 Task: Zoom in the location "Villa in Thermal, California, United States" two times.
Action: Mouse moved to (501, 166)
Screenshot: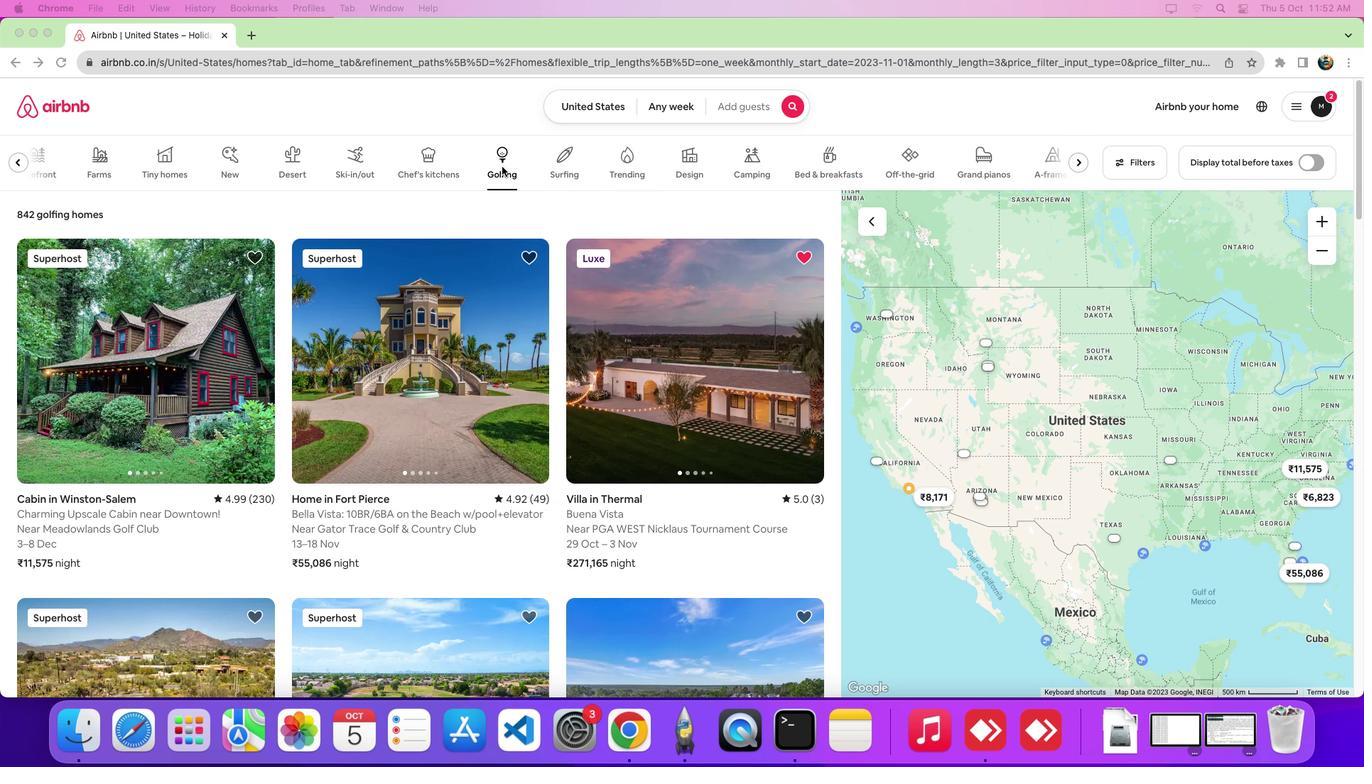 
Action: Mouse pressed left at (501, 166)
Screenshot: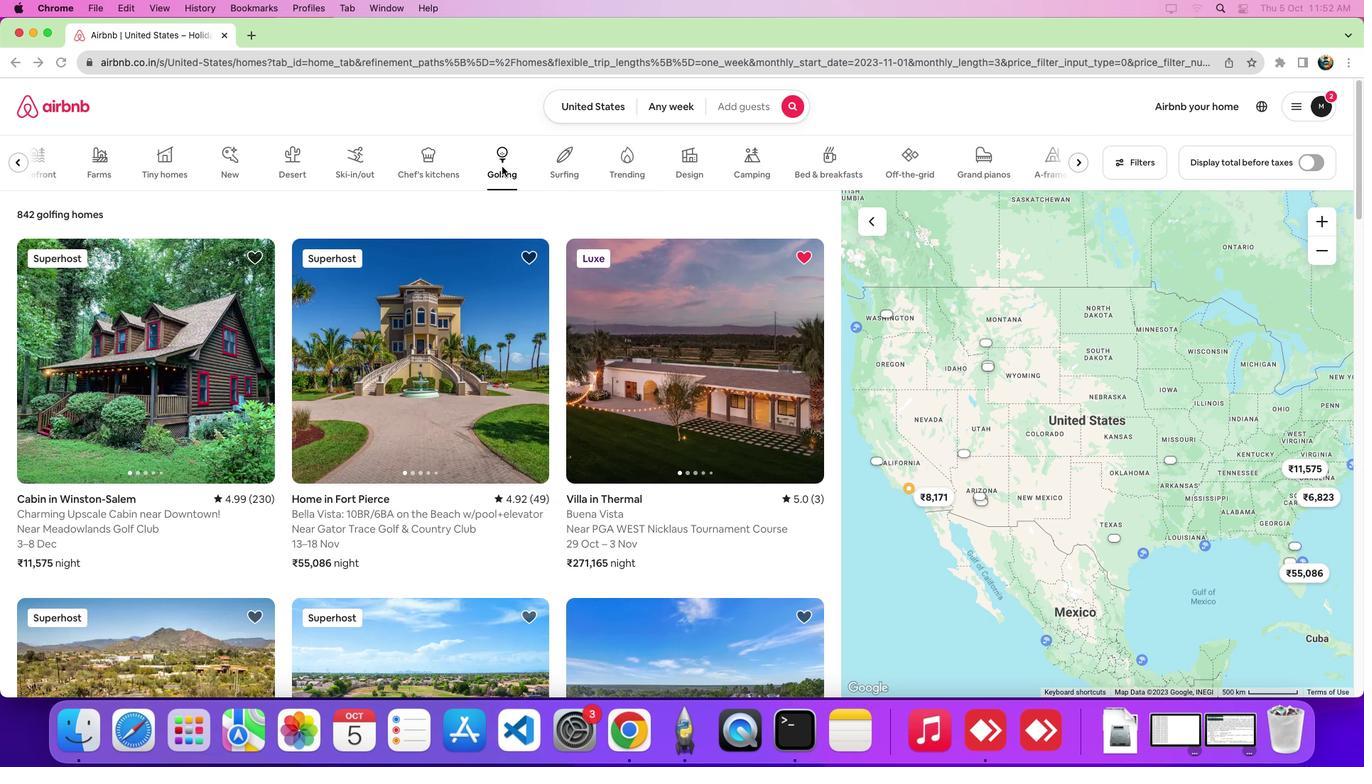 
Action: Mouse moved to (647, 392)
Screenshot: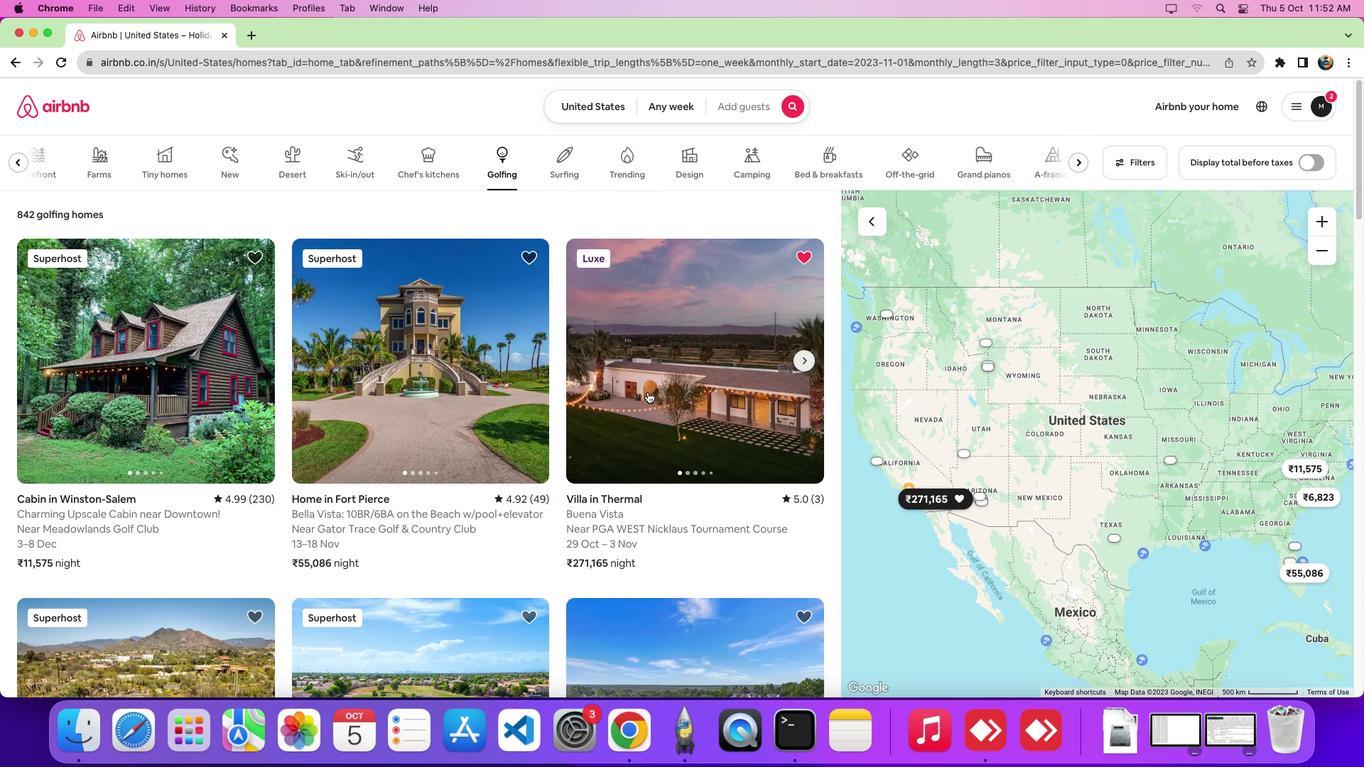 
Action: Mouse pressed left at (647, 392)
Screenshot: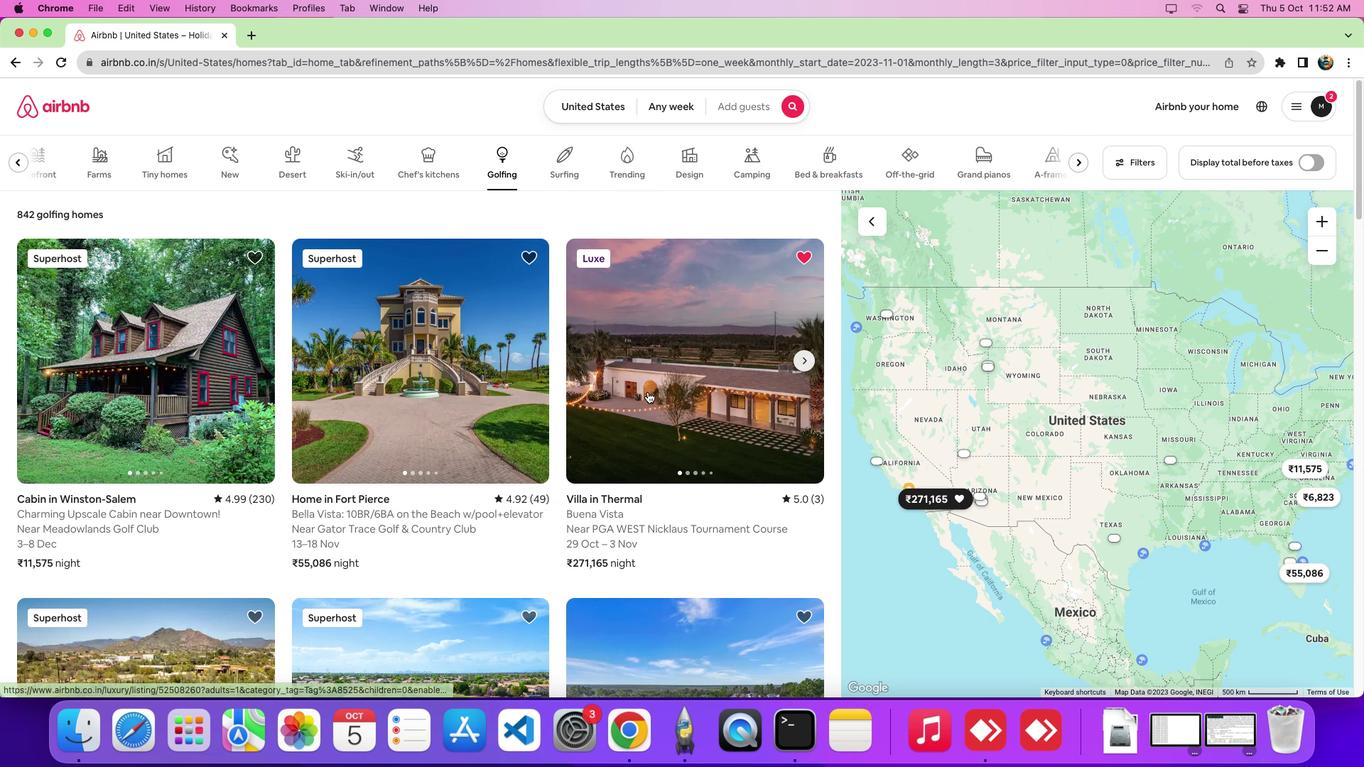 
Action: Mouse moved to (663, 398)
Screenshot: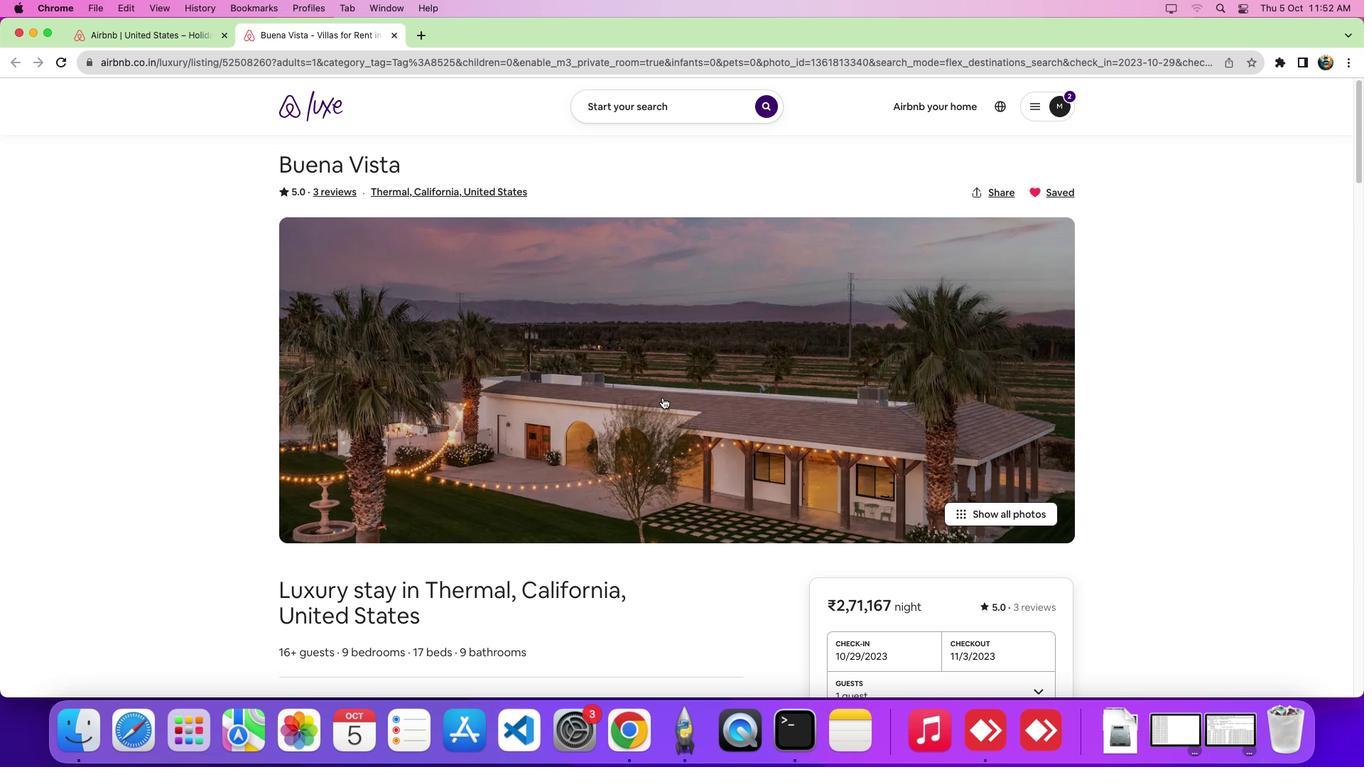 
Action: Mouse scrolled (663, 398) with delta (0, 0)
Screenshot: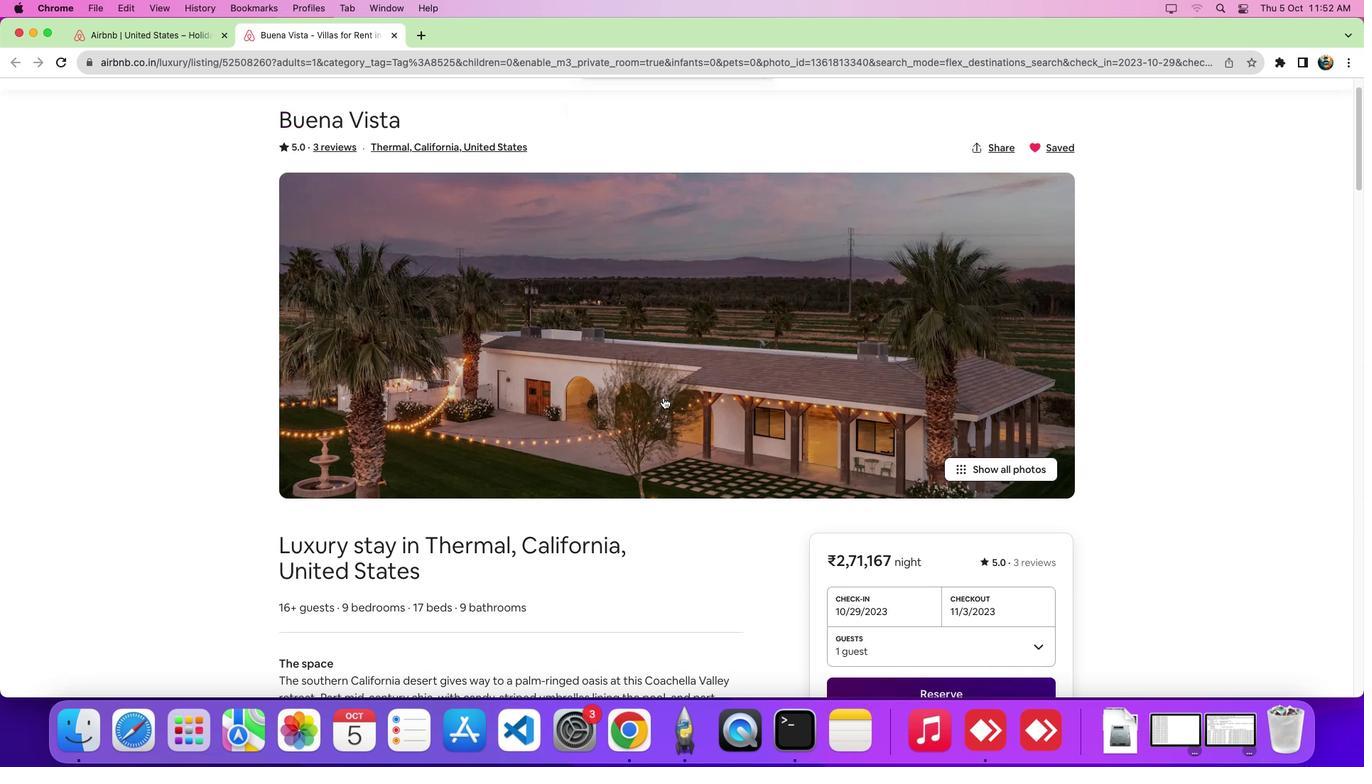 
Action: Mouse scrolled (663, 398) with delta (0, -1)
Screenshot: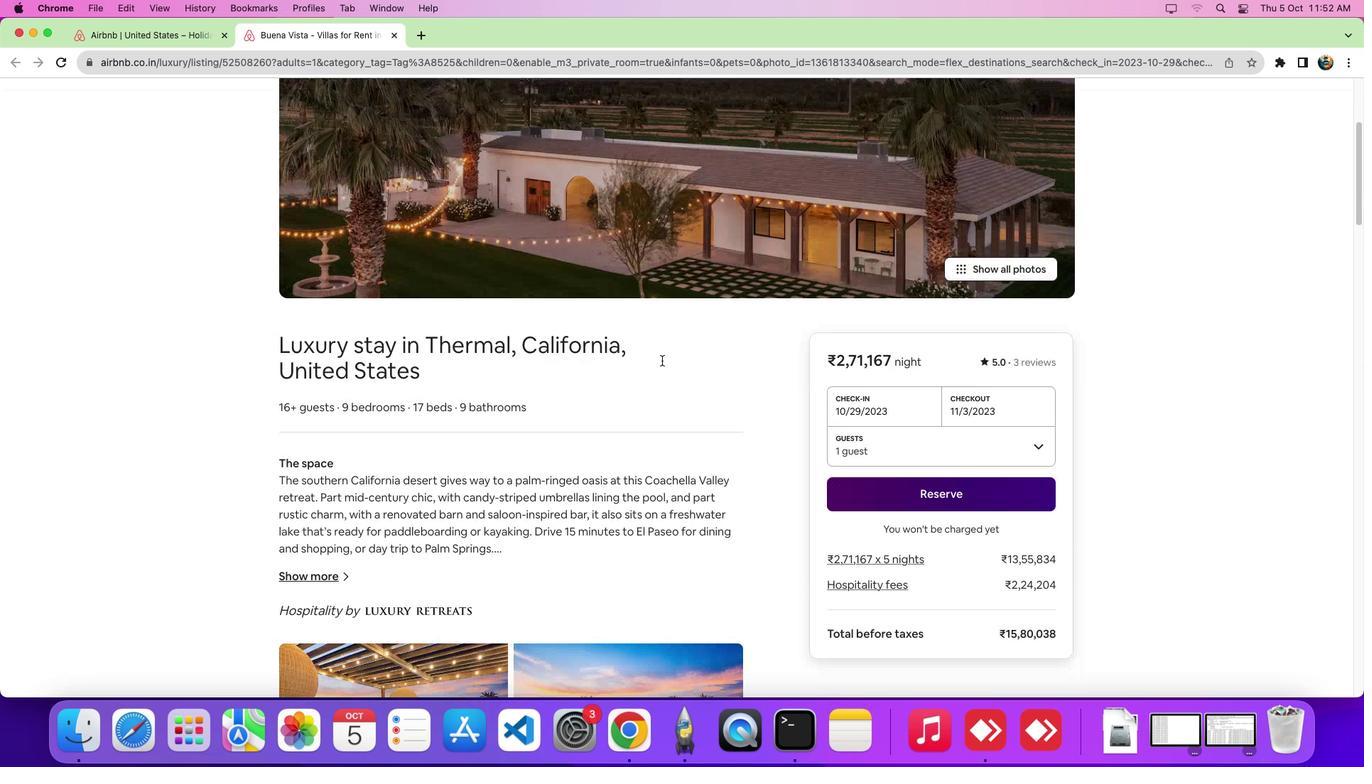 
Action: Mouse scrolled (663, 398) with delta (0, -6)
Screenshot: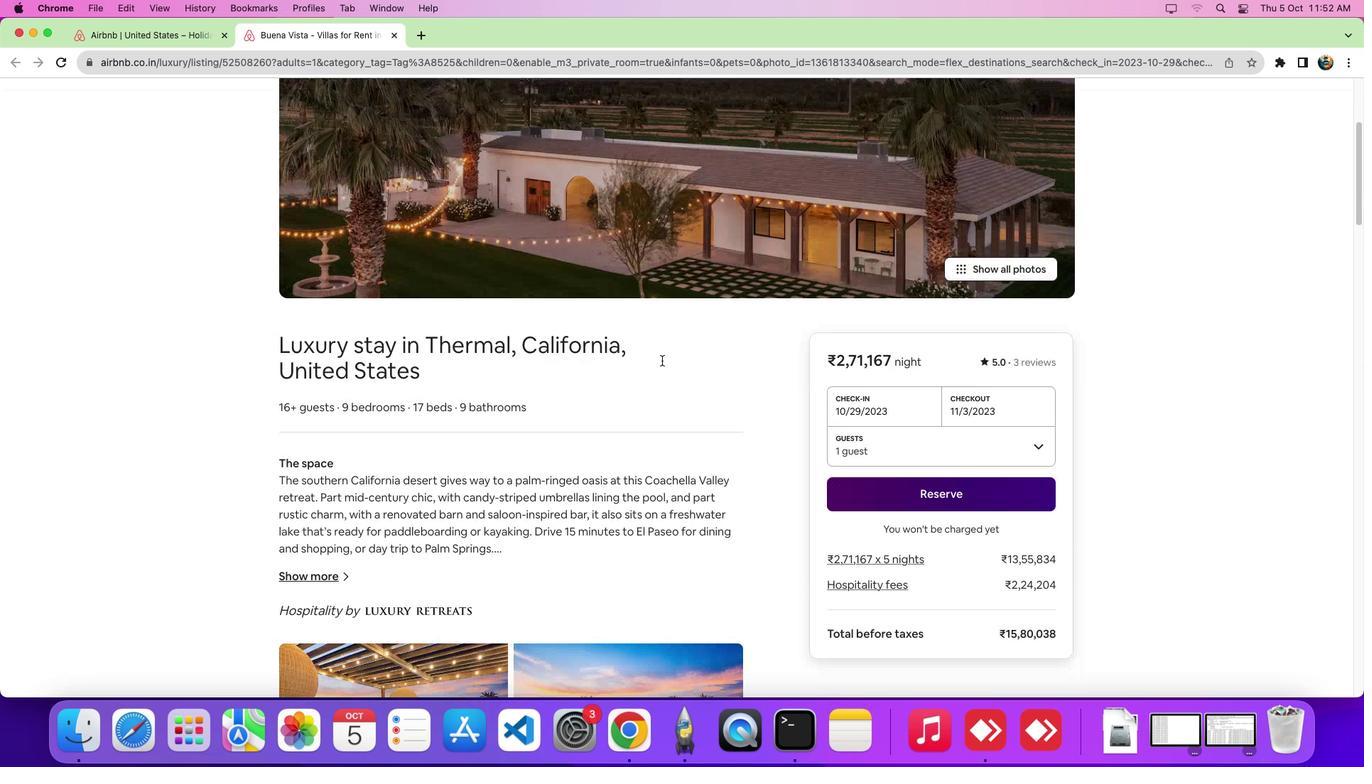 
Action: Mouse moved to (663, 398)
Screenshot: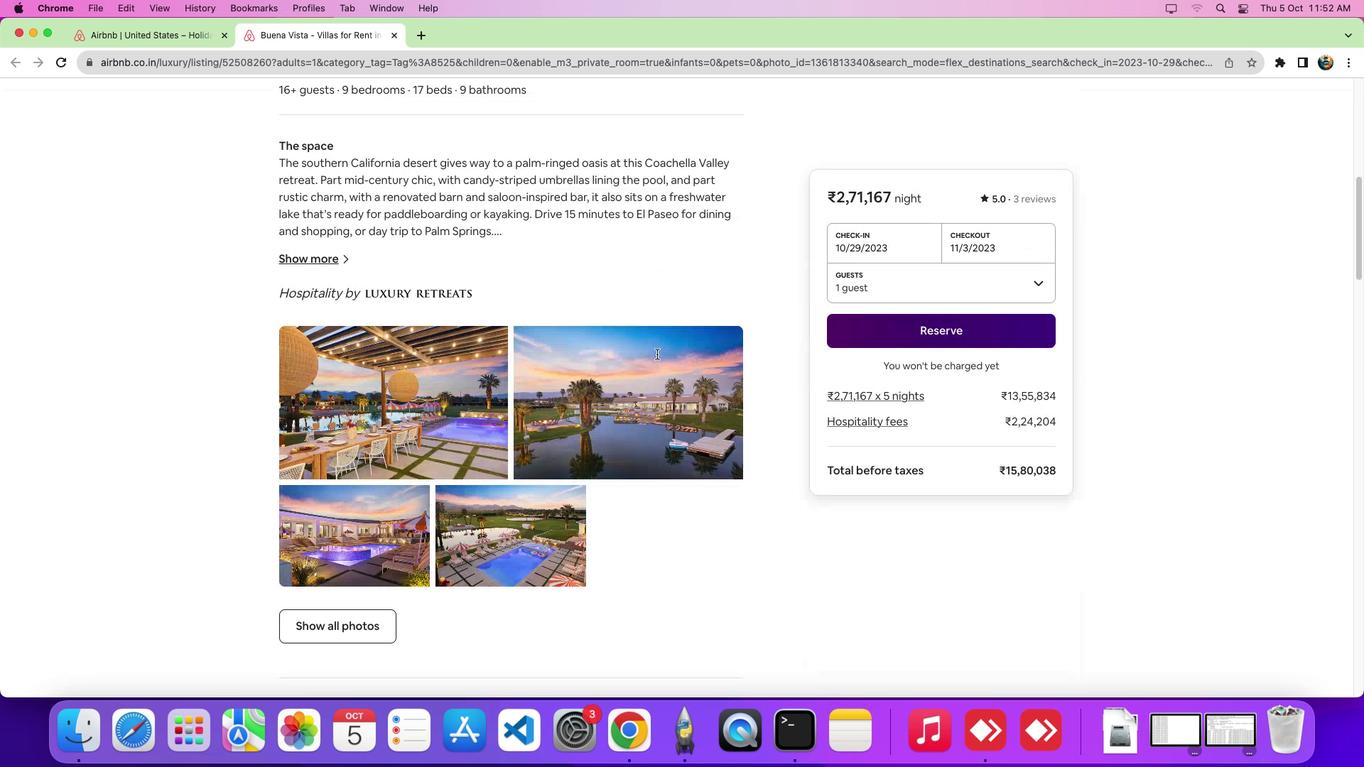 
Action: Mouse scrolled (663, 398) with delta (0, -9)
Screenshot: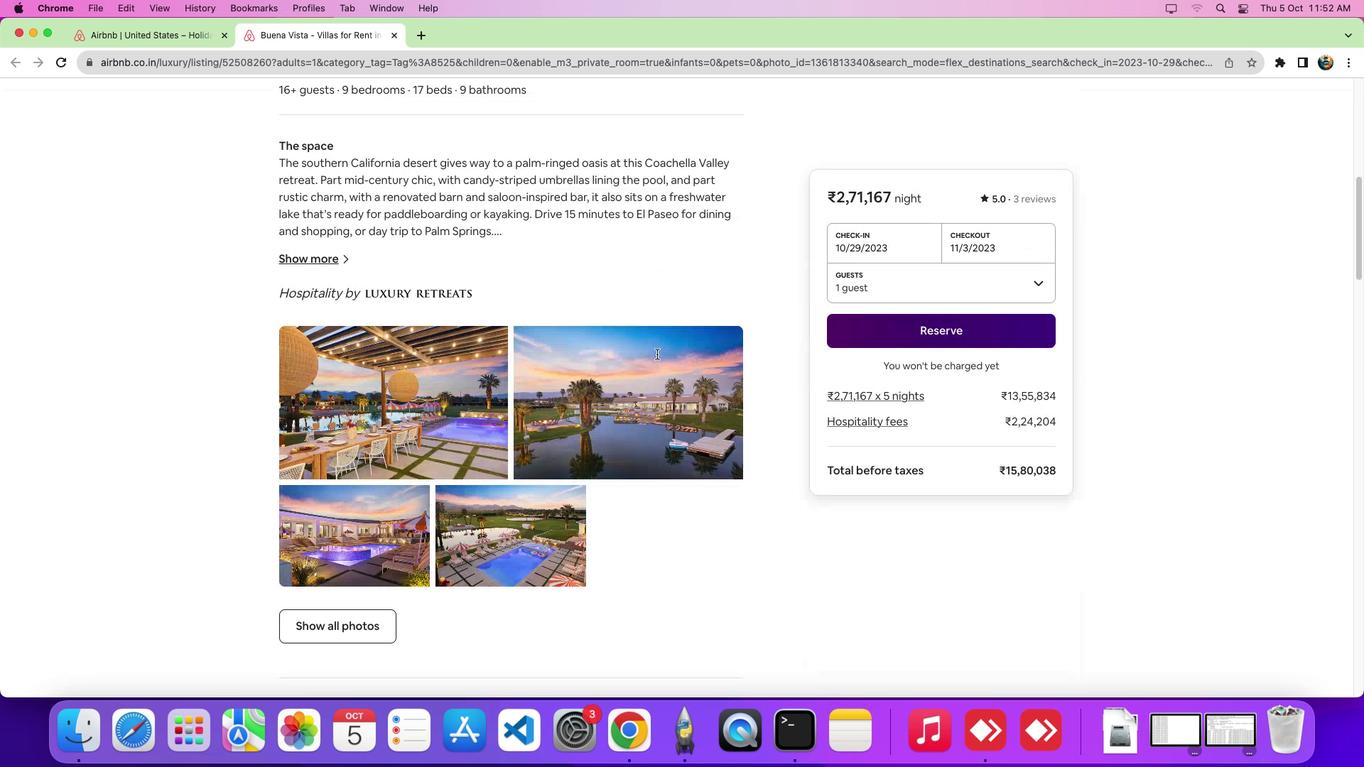 
Action: Mouse moved to (523, 109)
Screenshot: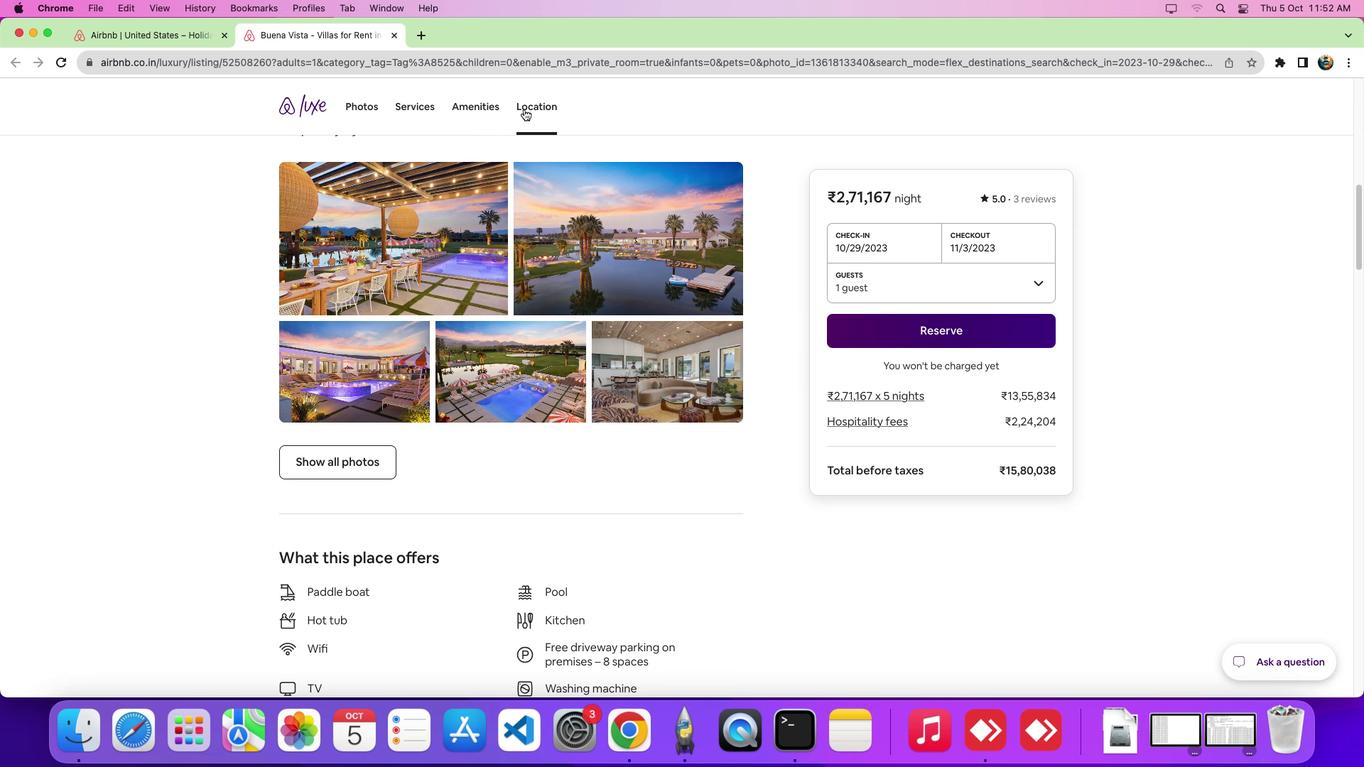
Action: Mouse pressed left at (523, 109)
Screenshot: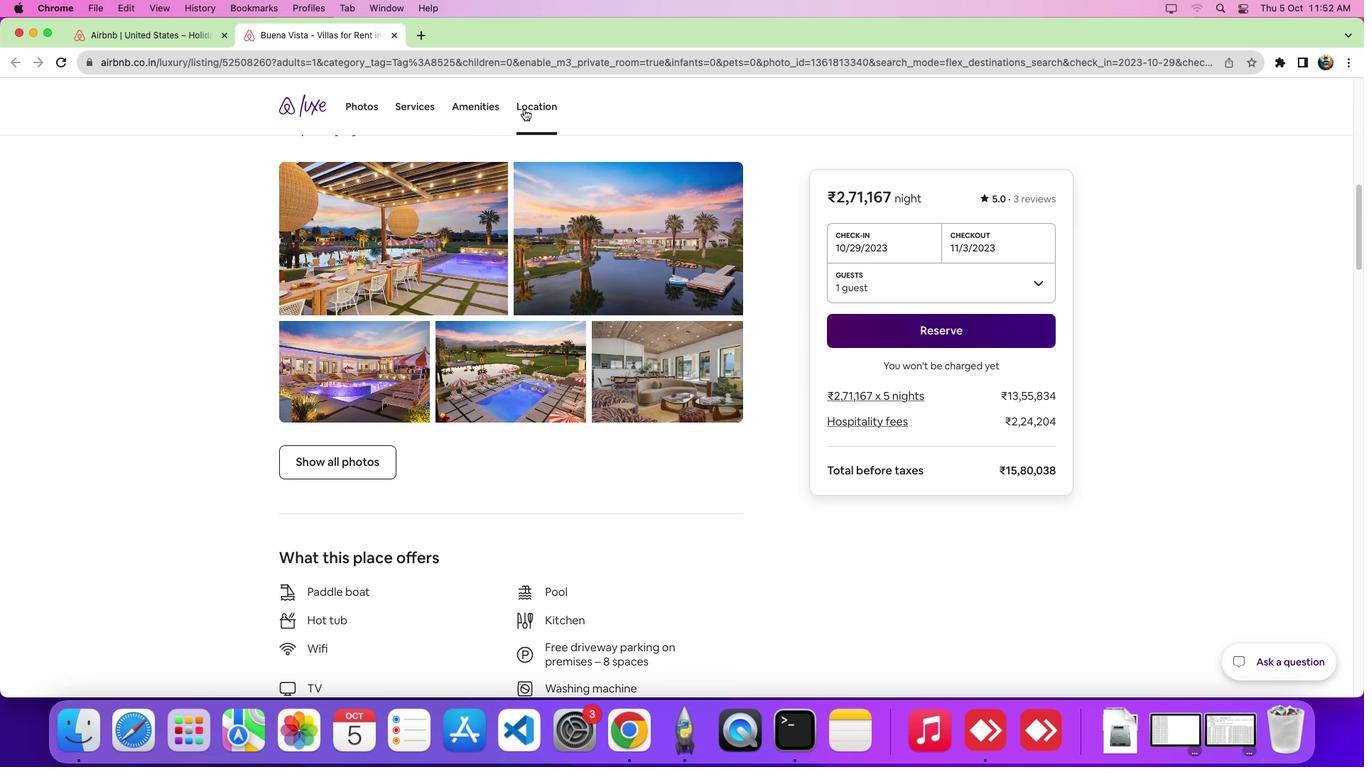 
Action: Mouse moved to (1042, 340)
Screenshot: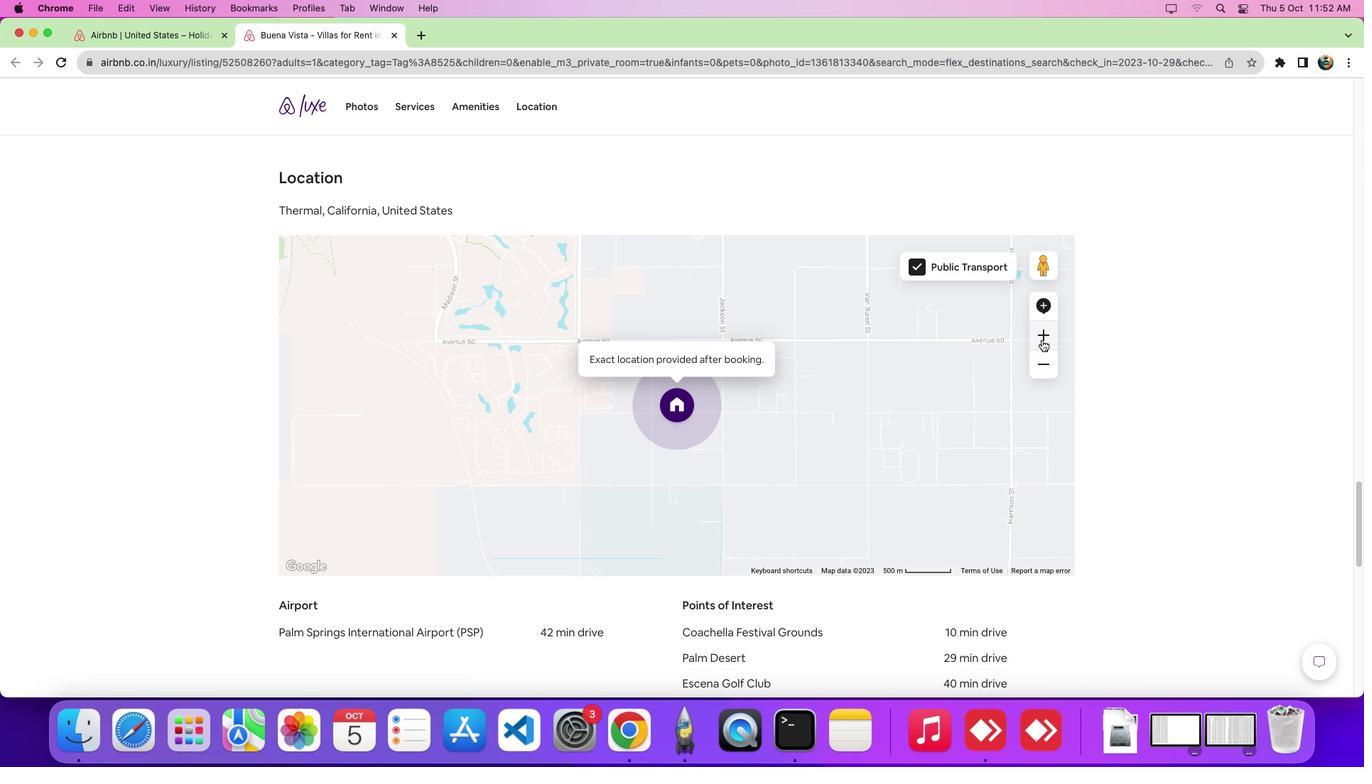 
Action: Mouse pressed left at (1042, 340)
Screenshot: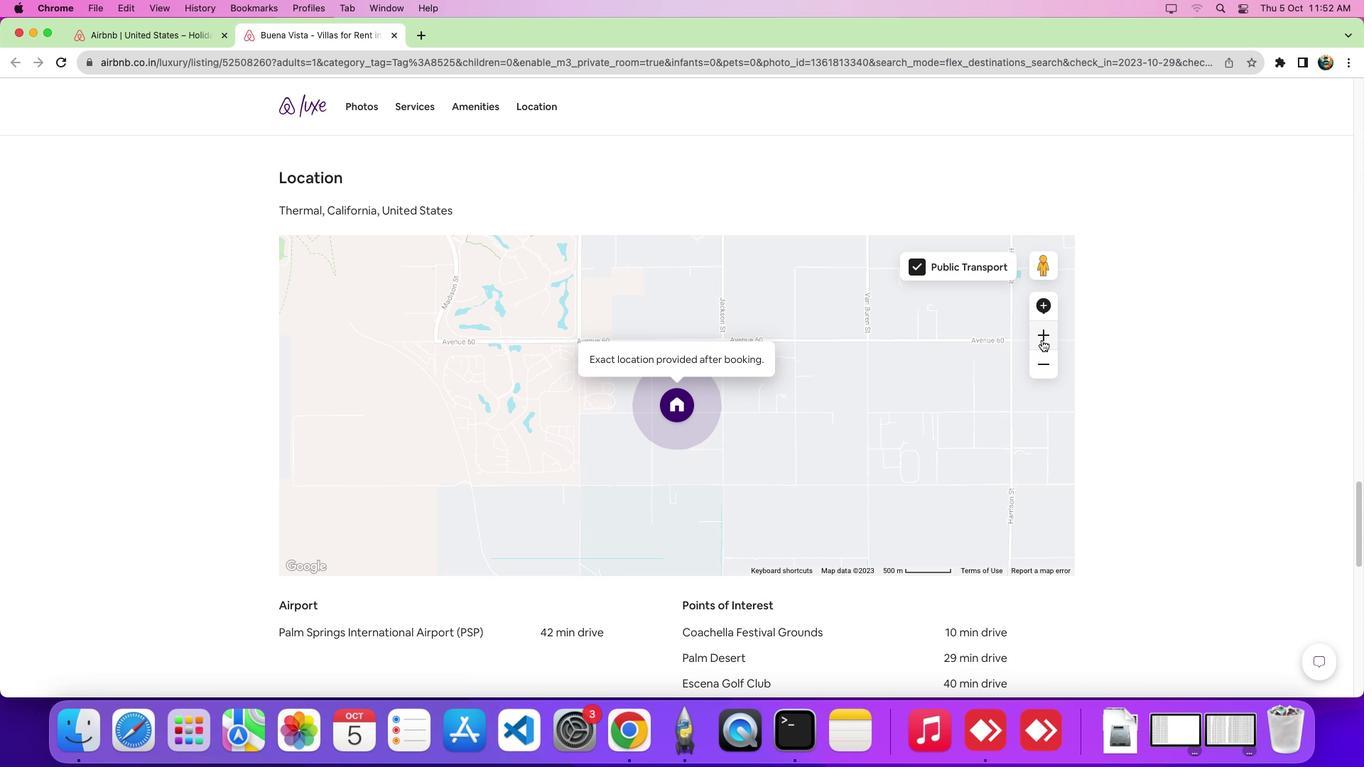 
Action: Mouse pressed left at (1042, 340)
Screenshot: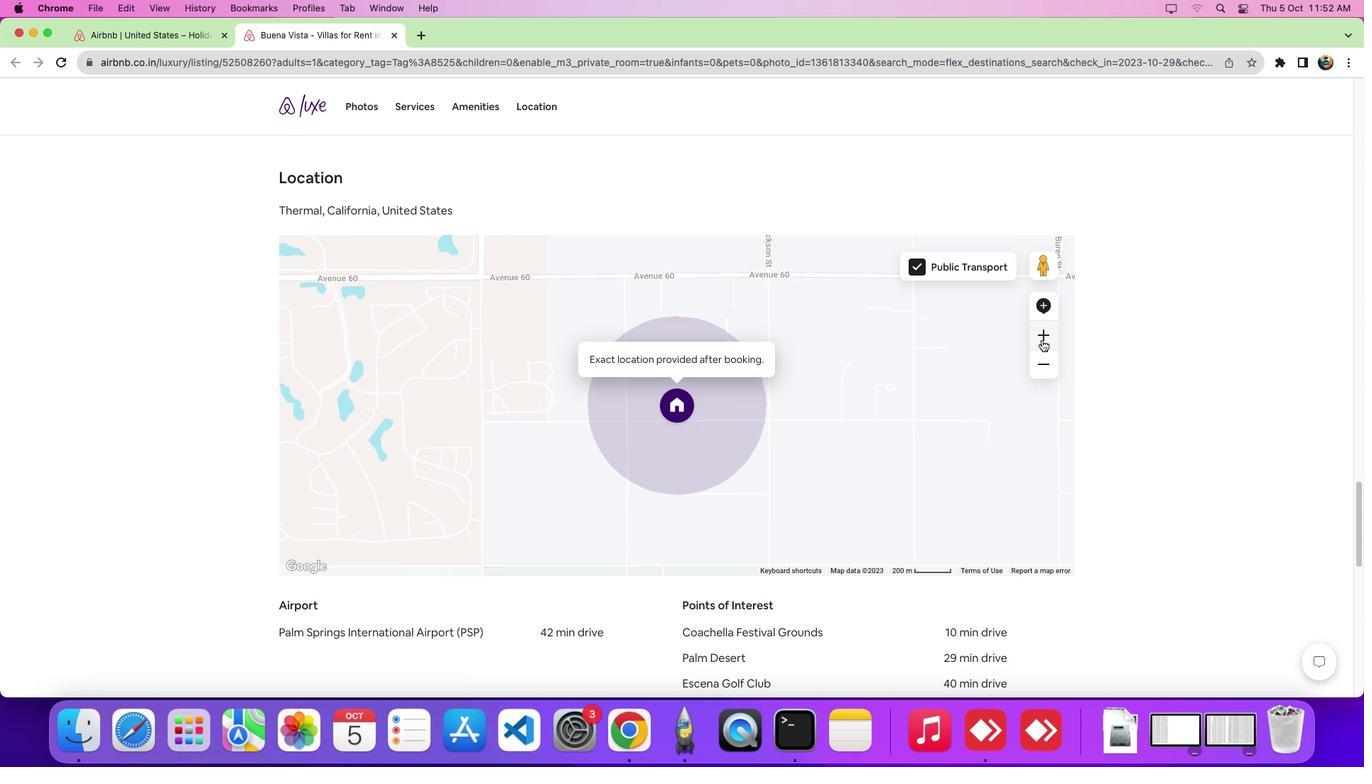 
